 Task: Create New Customer with Customer Name: Burger House, Billing Address Line1: 4734 Huntz Lane, Billing Address Line2:  Bolton, Billing Address Line3:  Massachusetts 01740
Action: Mouse pressed left at (147, 27)
Screenshot: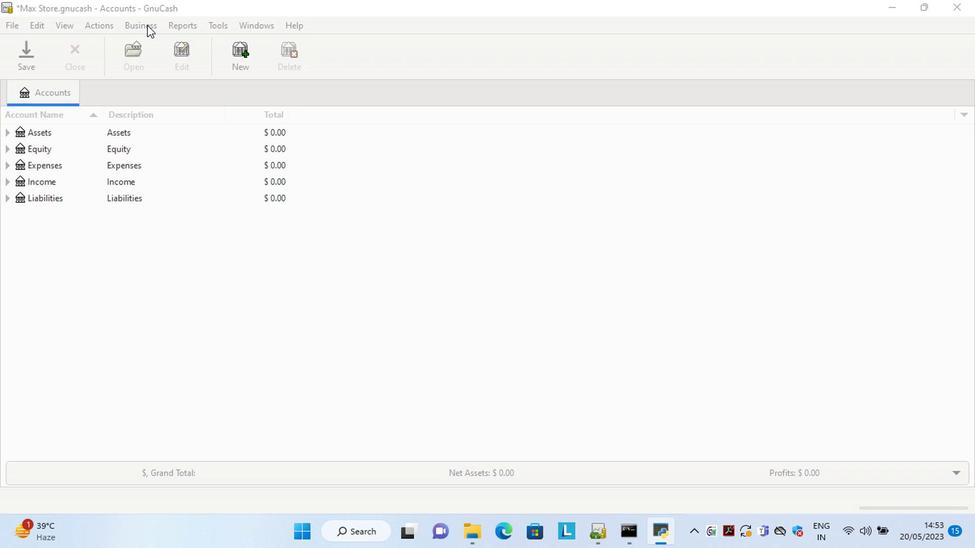 
Action: Mouse moved to (289, 60)
Screenshot: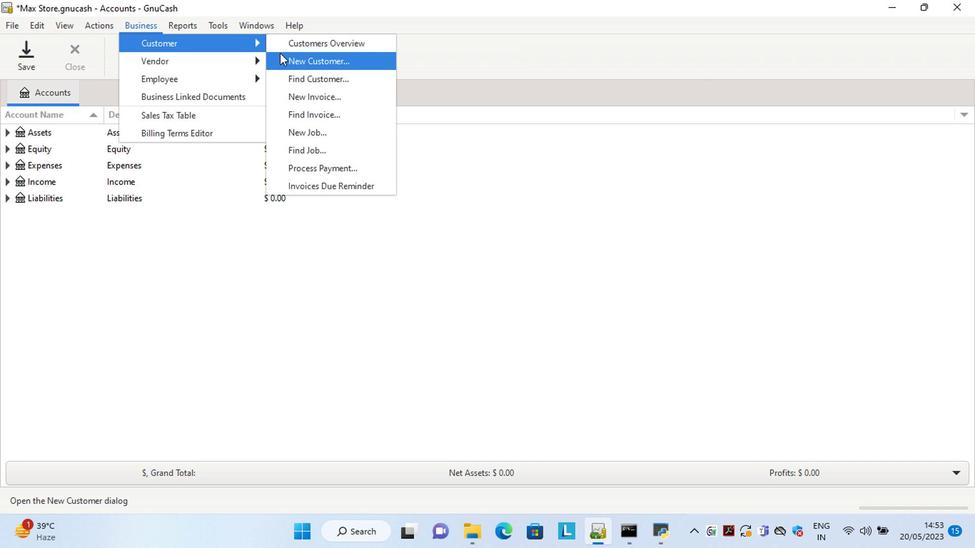 
Action: Mouse pressed left at (289, 60)
Screenshot: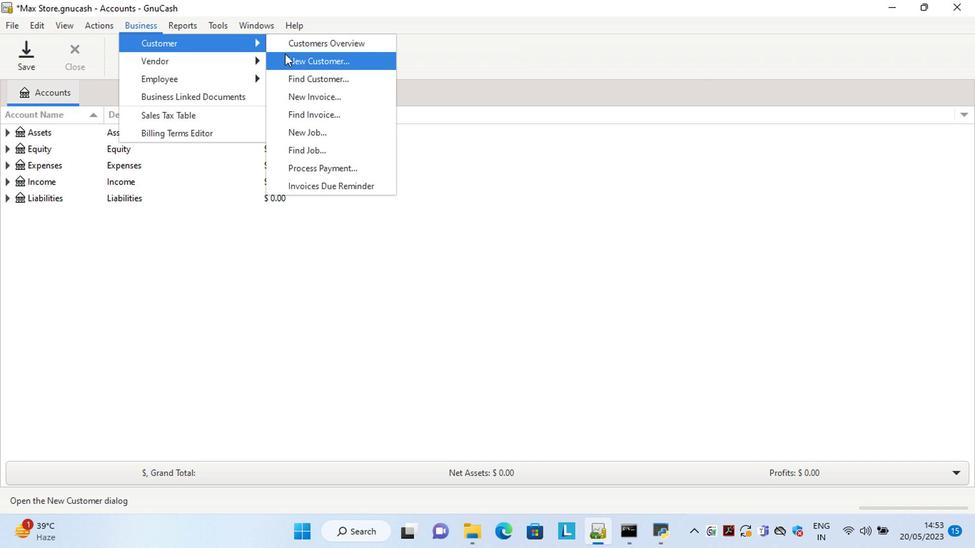 
Action: Mouse moved to (795, 244)
Screenshot: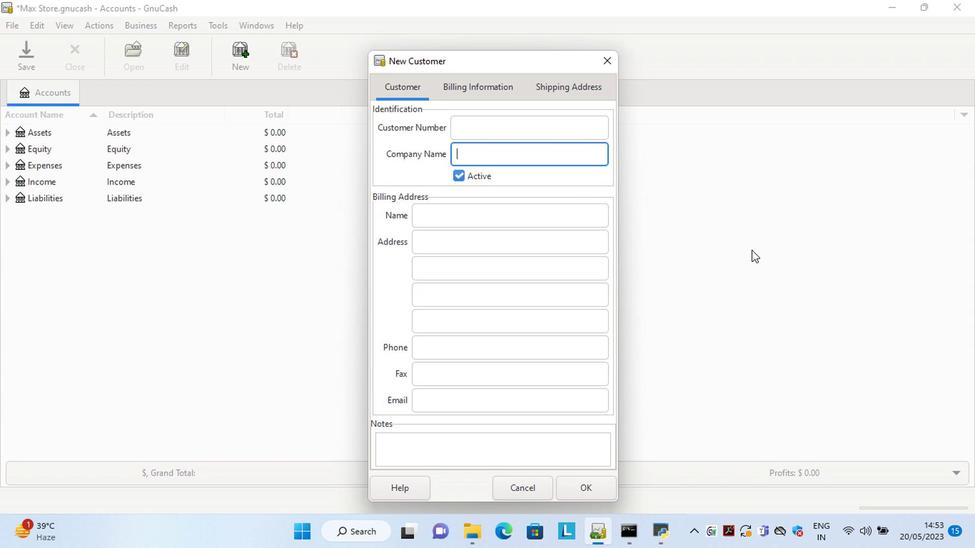 
Action: Key pressed <Key.shift>Burger<Key.space><Key.shift>House<Key.tab><Key.tab><Key.tab>4734<Key.space><Key.shift>Huntz<Key.space><Key.shift>Lane<Key.tab><Key.shift>B<Key.tab><Key.shift>M
Screenshot: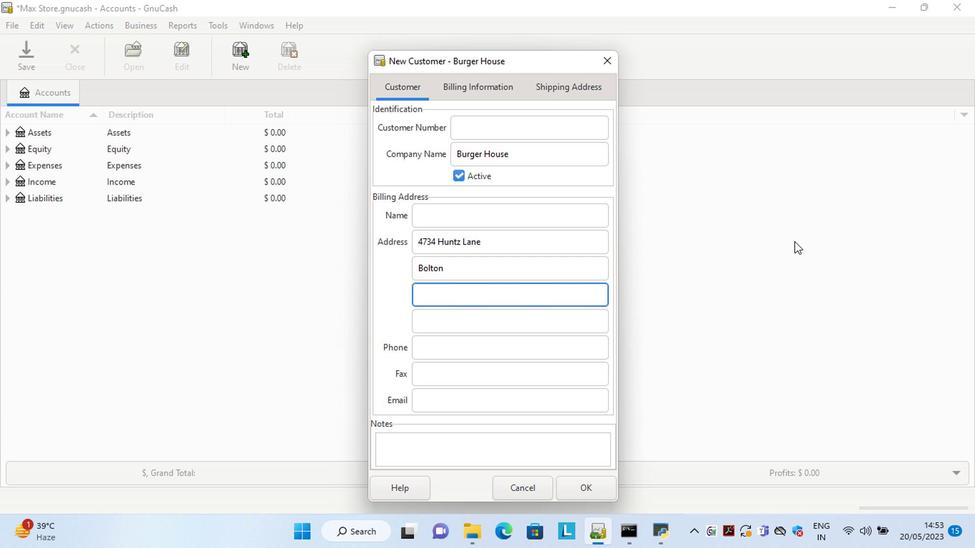 
Action: Mouse moved to (582, 487)
Screenshot: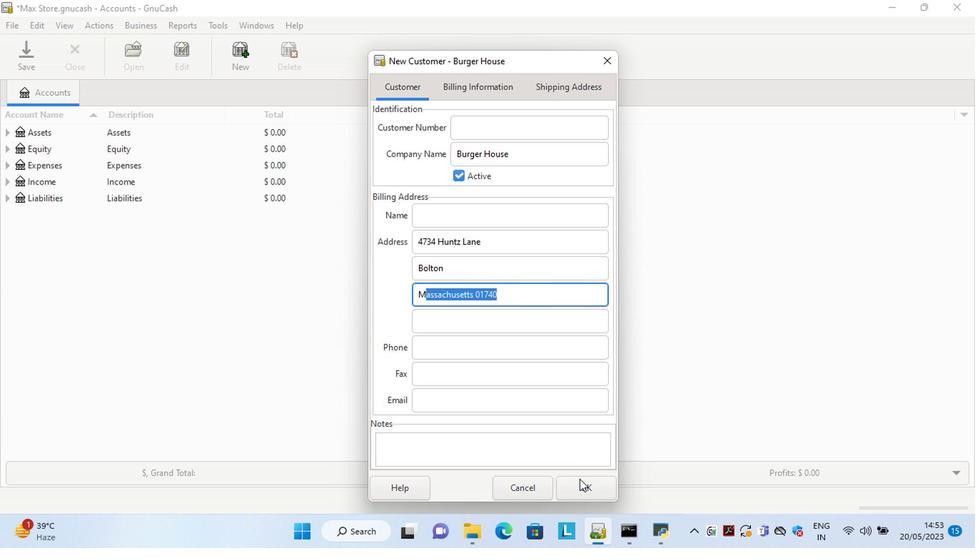 
Action: Mouse pressed left at (582, 487)
Screenshot: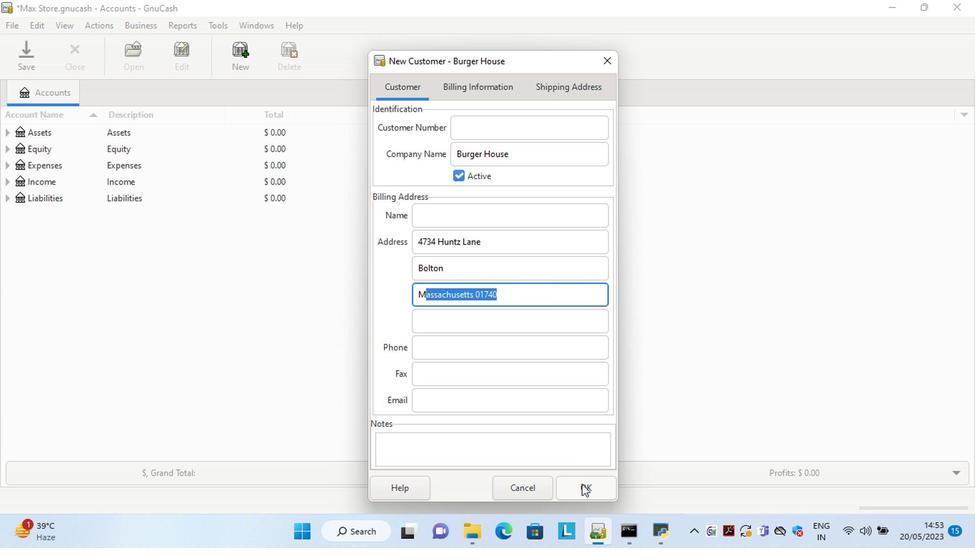 
Action: Mouse moved to (574, 316)
Screenshot: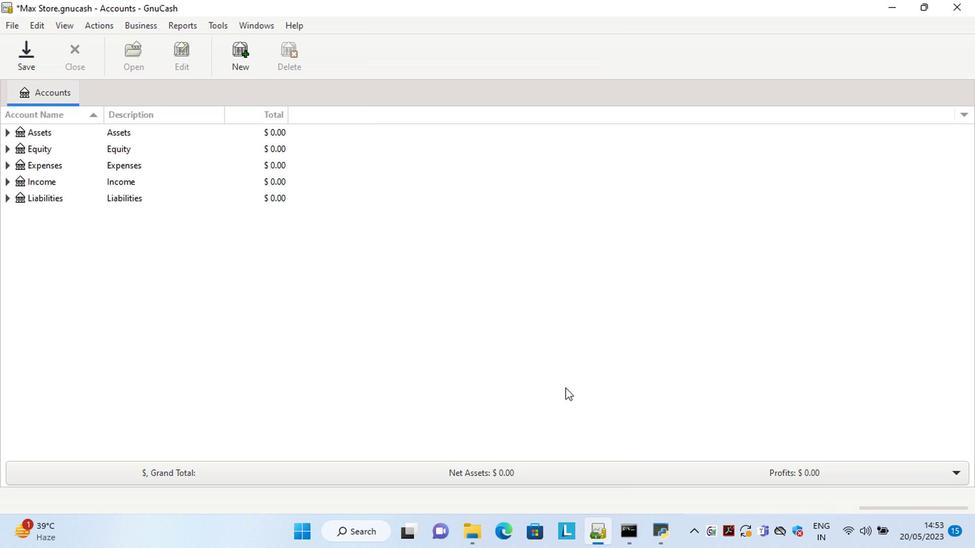 
